 Task: Add Nature's Way Efa Gold Epo 1300 Mg to the cart.
Action: Mouse moved to (298, 142)
Screenshot: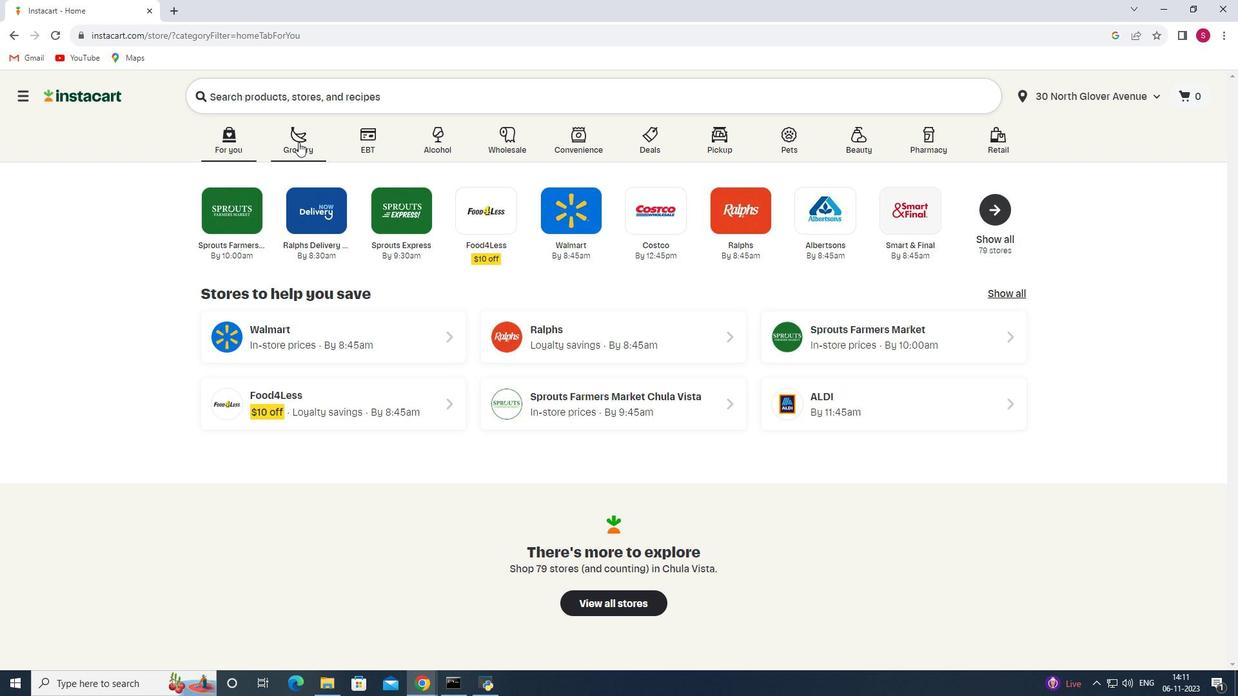 
Action: Mouse pressed left at (298, 142)
Screenshot: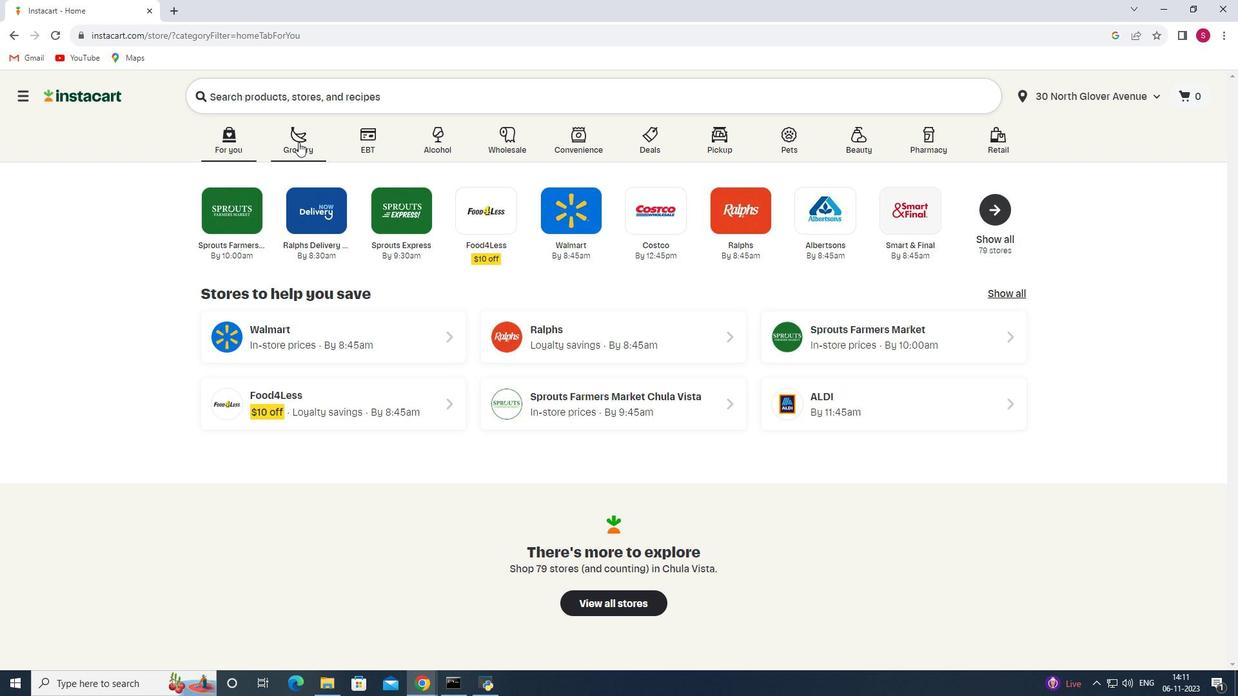 
Action: Mouse moved to (323, 360)
Screenshot: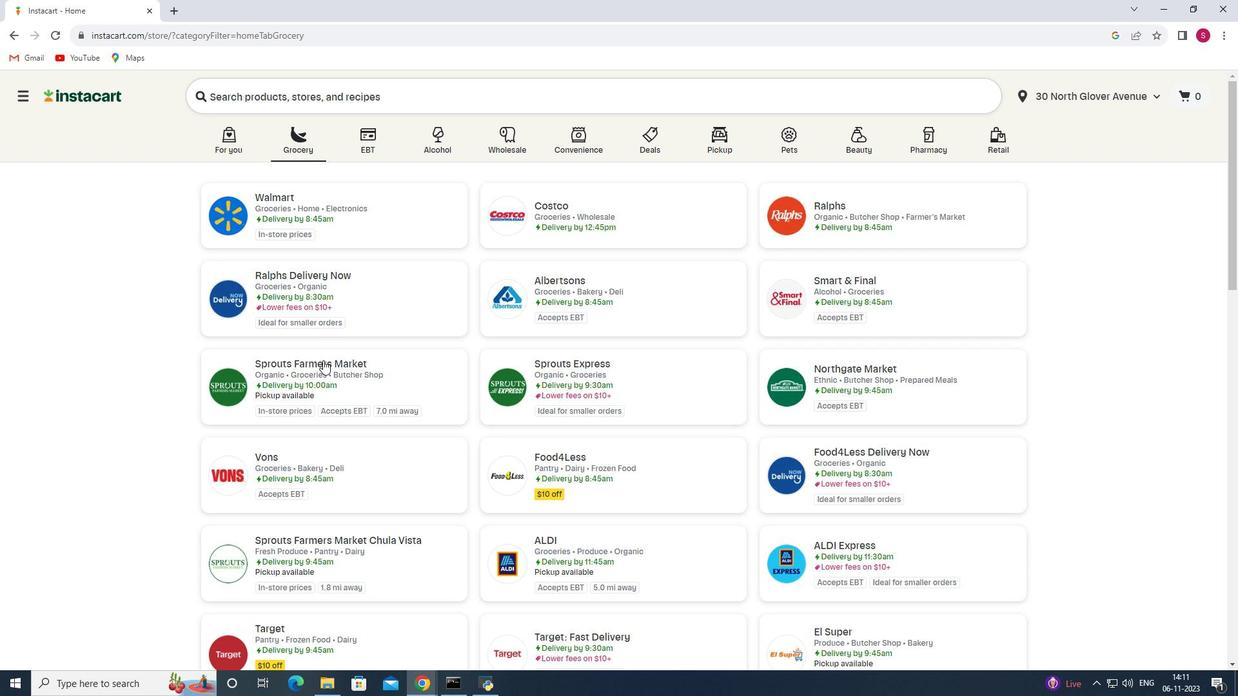 
Action: Mouse pressed left at (323, 360)
Screenshot: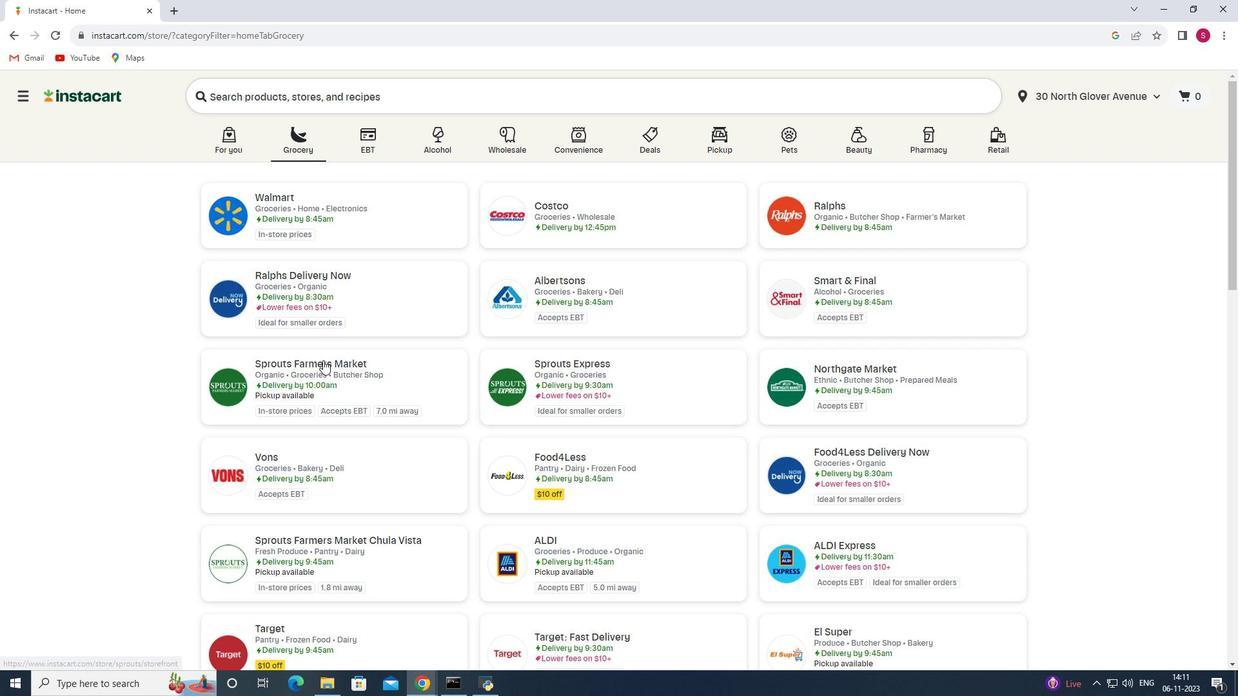 
Action: Mouse moved to (56, 414)
Screenshot: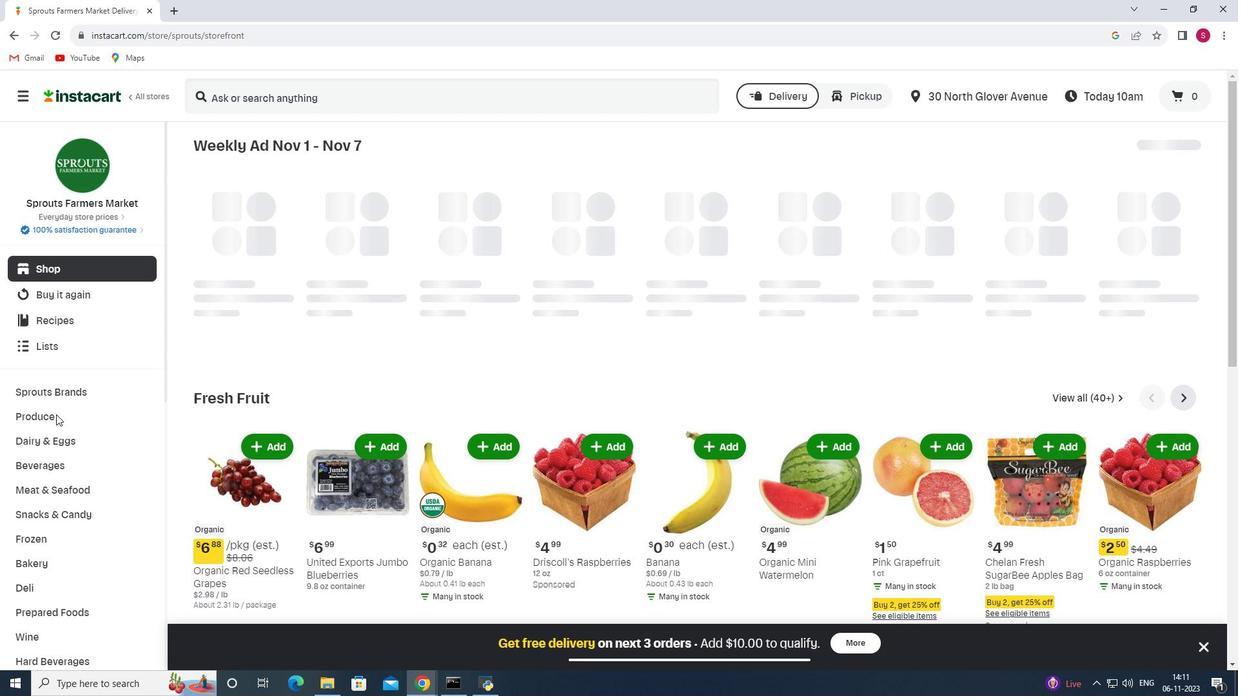 
Action: Mouse scrolled (56, 413) with delta (0, 0)
Screenshot: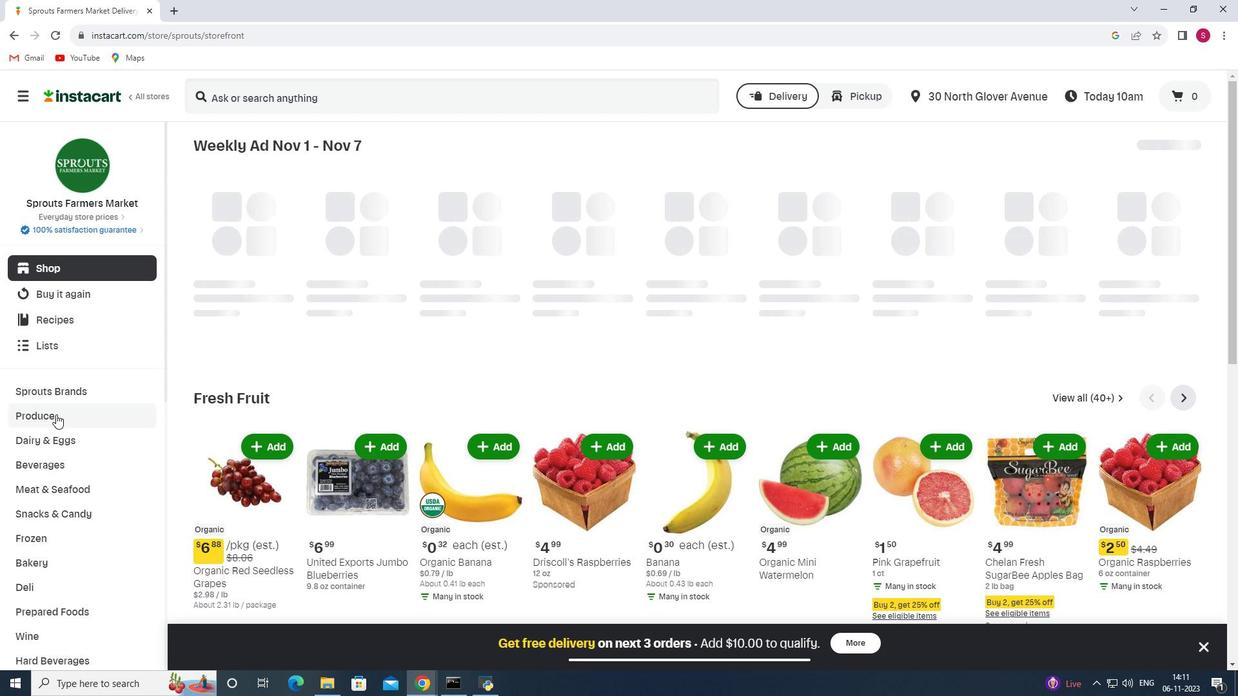 
Action: Mouse scrolled (56, 413) with delta (0, 0)
Screenshot: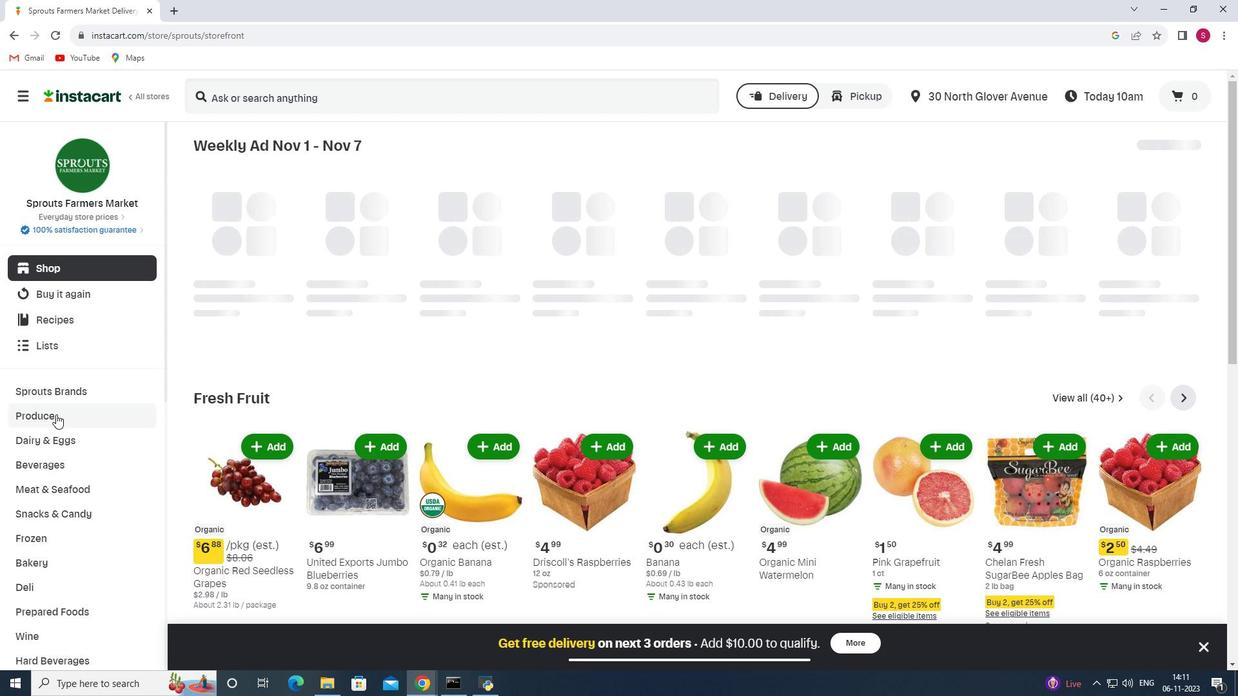 
Action: Mouse scrolled (56, 413) with delta (0, 0)
Screenshot: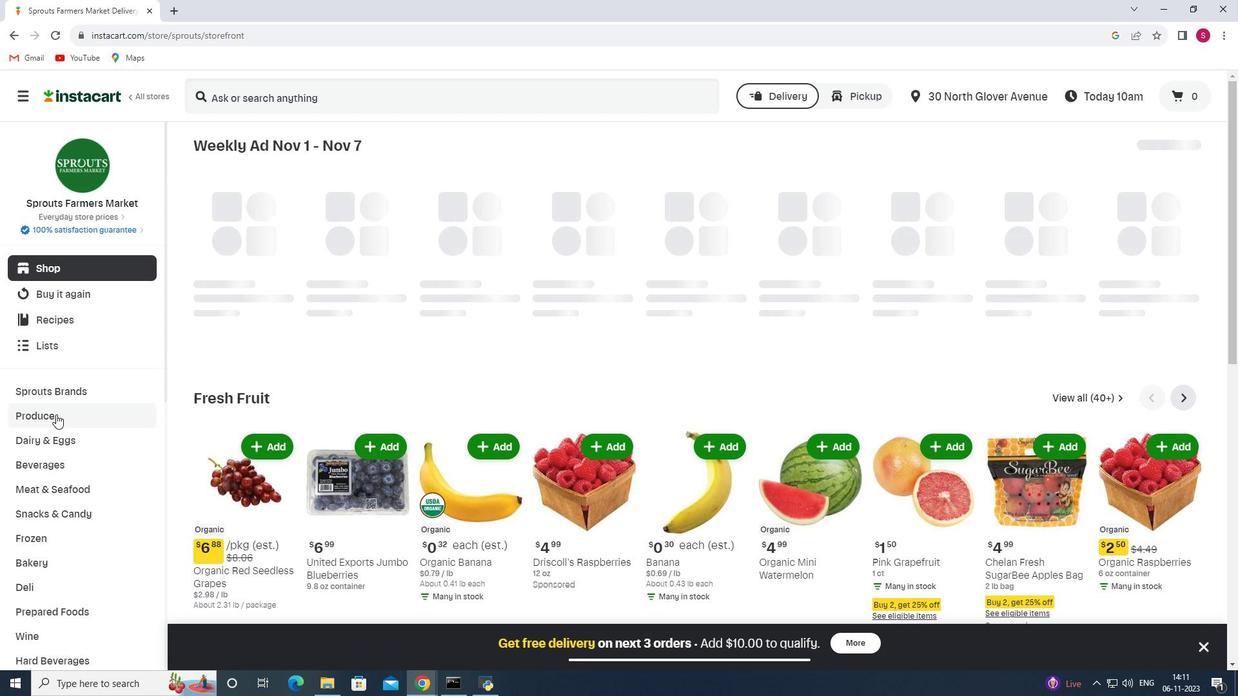 
Action: Mouse scrolled (56, 413) with delta (0, 0)
Screenshot: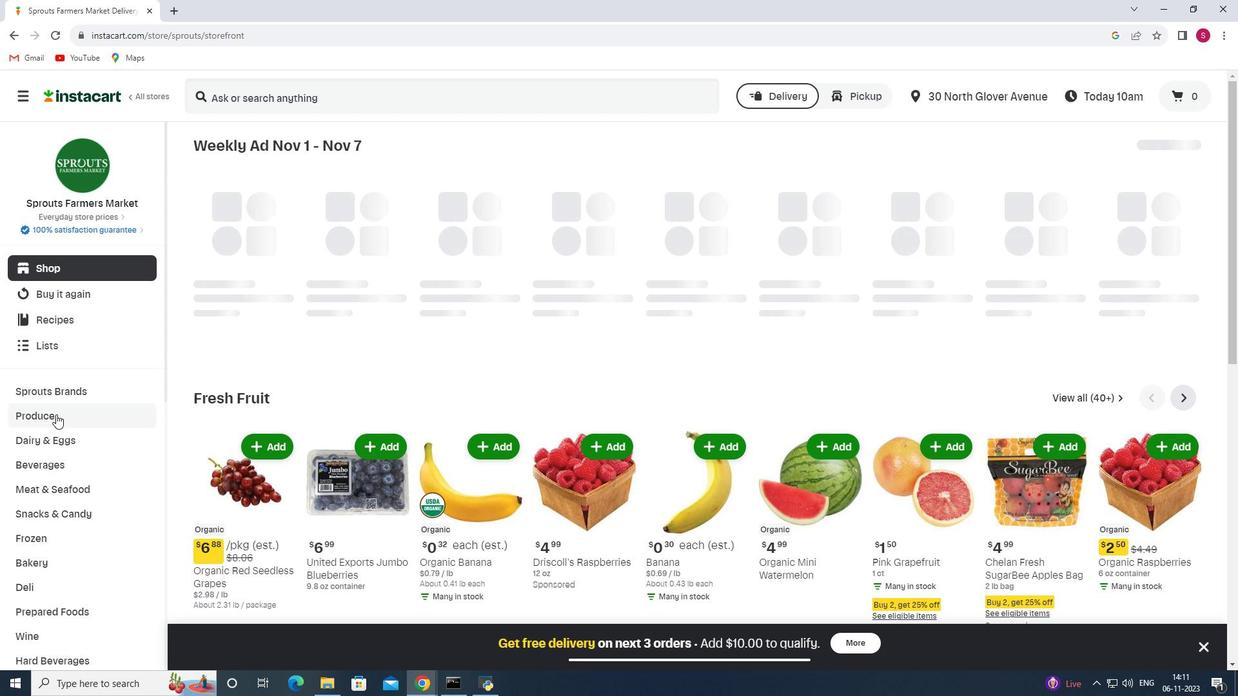 
Action: Mouse scrolled (56, 413) with delta (0, 0)
Screenshot: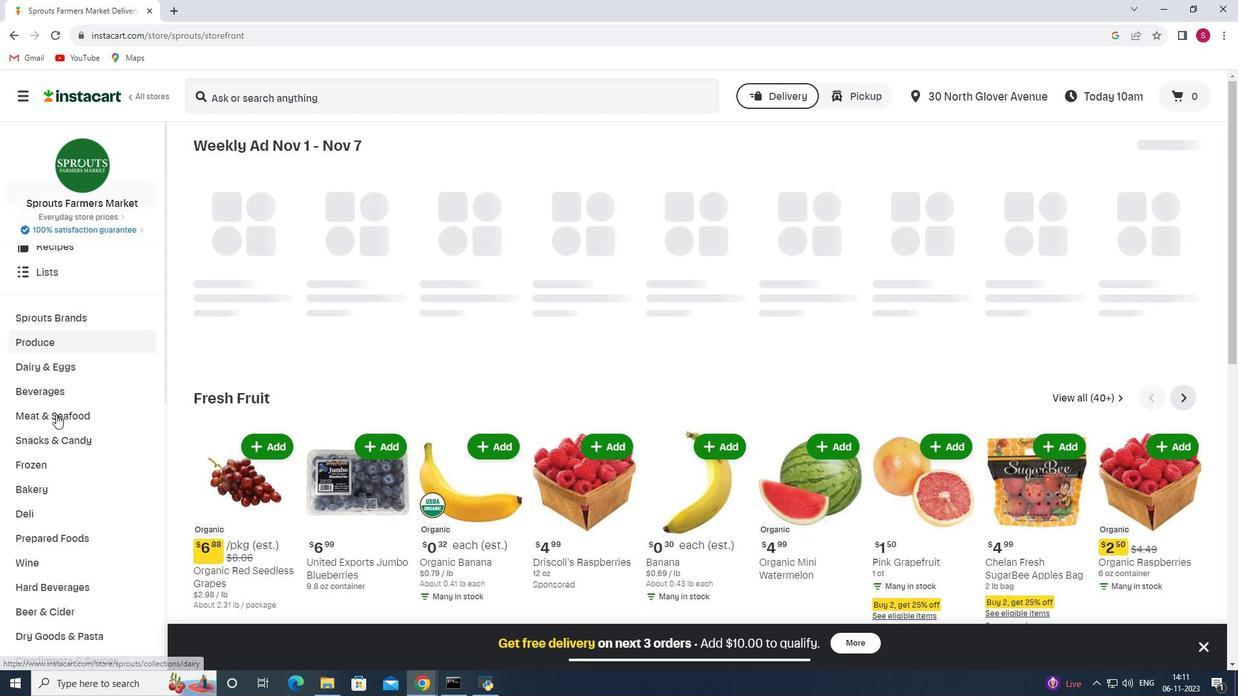 
Action: Mouse scrolled (56, 413) with delta (0, 0)
Screenshot: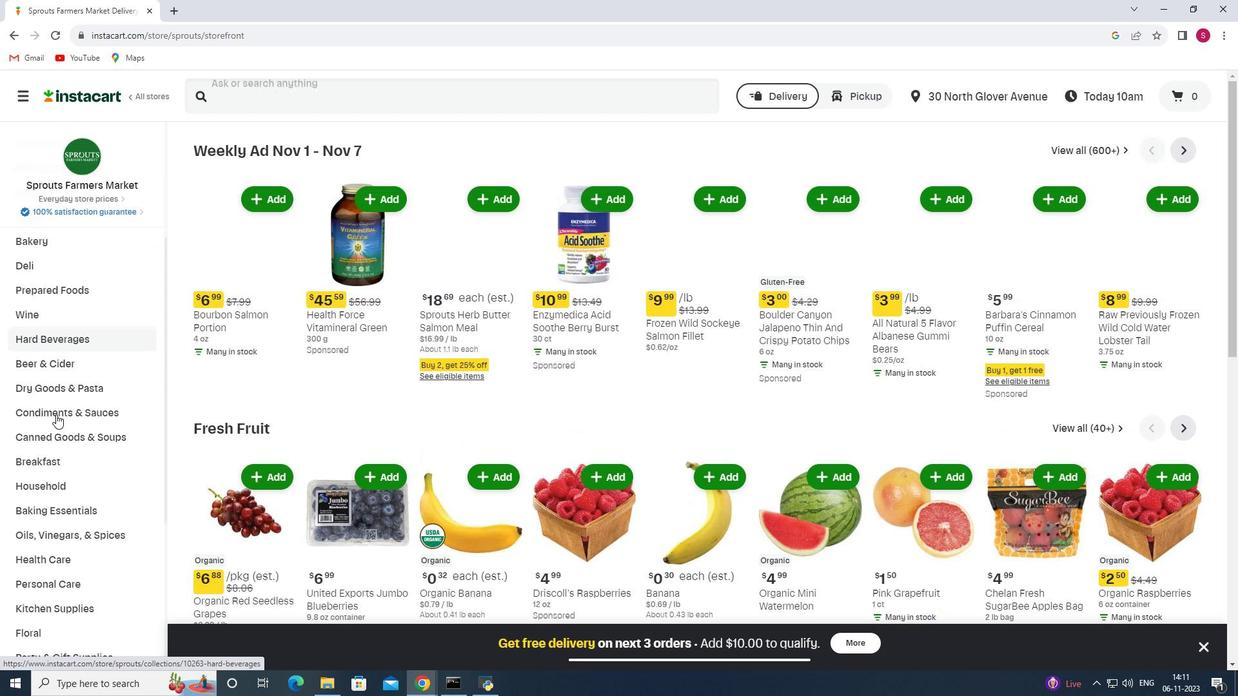 
Action: Mouse scrolled (56, 413) with delta (0, 0)
Screenshot: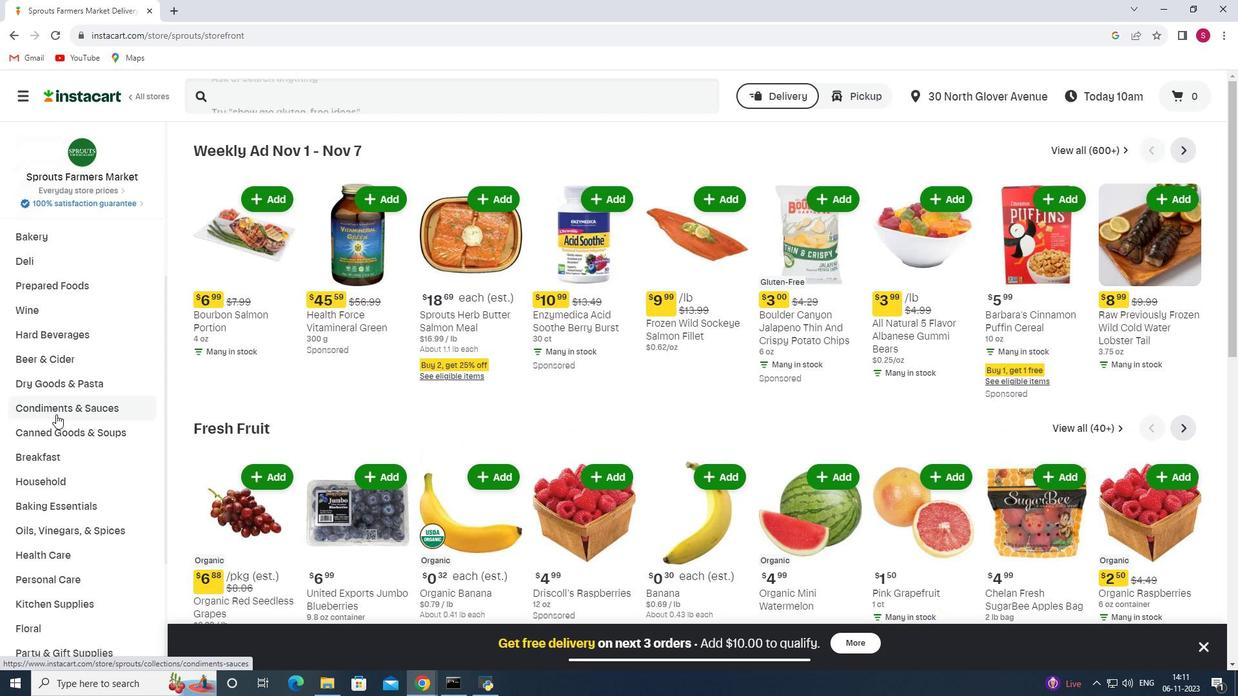 
Action: Mouse scrolled (56, 413) with delta (0, 0)
Screenshot: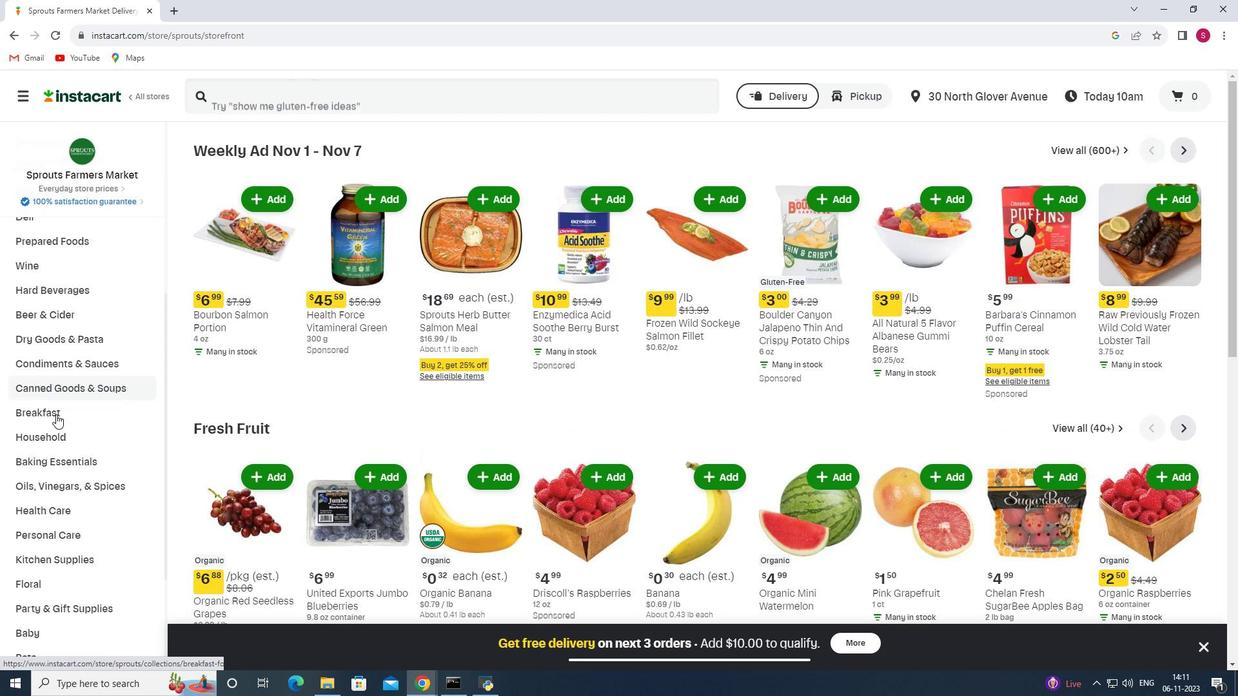 
Action: Mouse moved to (62, 412)
Screenshot: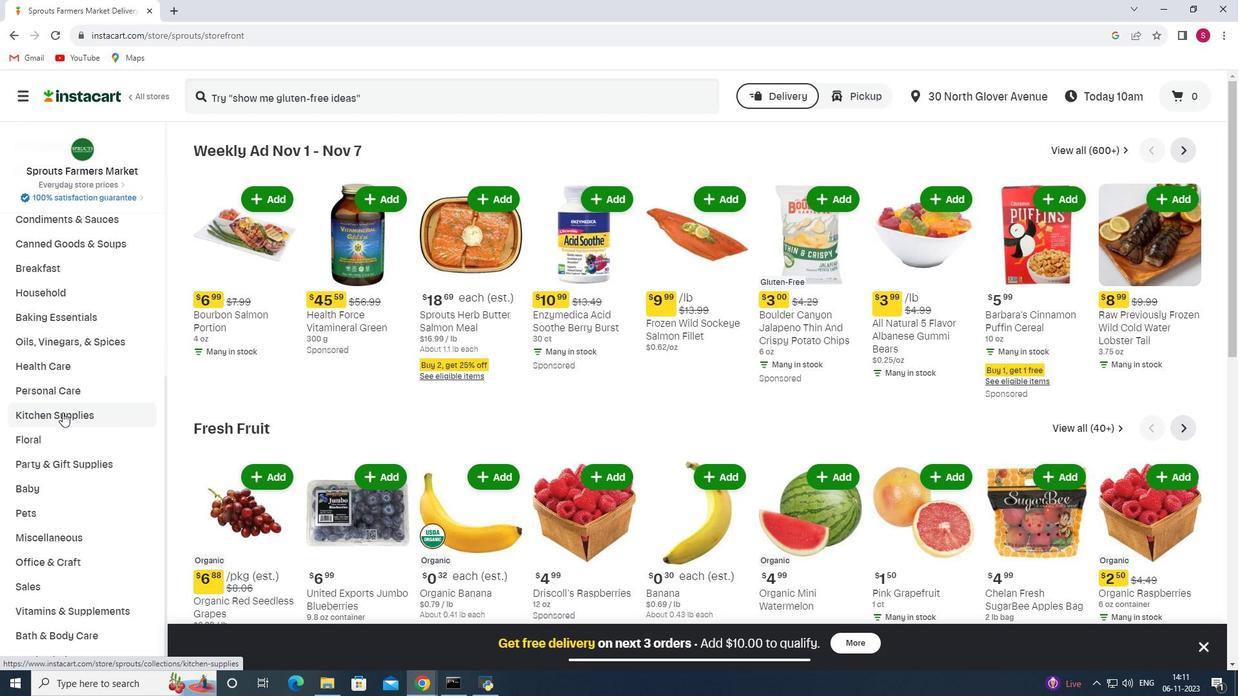
Action: Mouse scrolled (62, 412) with delta (0, 0)
Screenshot: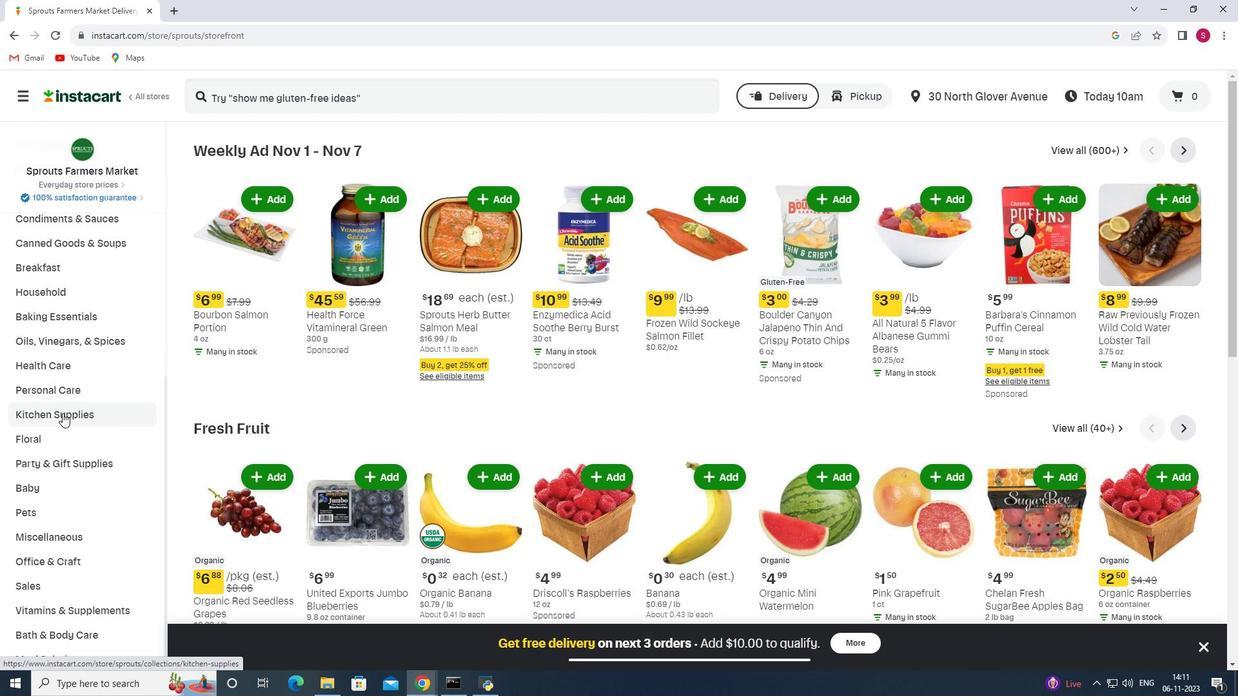 
Action: Mouse moved to (62, 413)
Screenshot: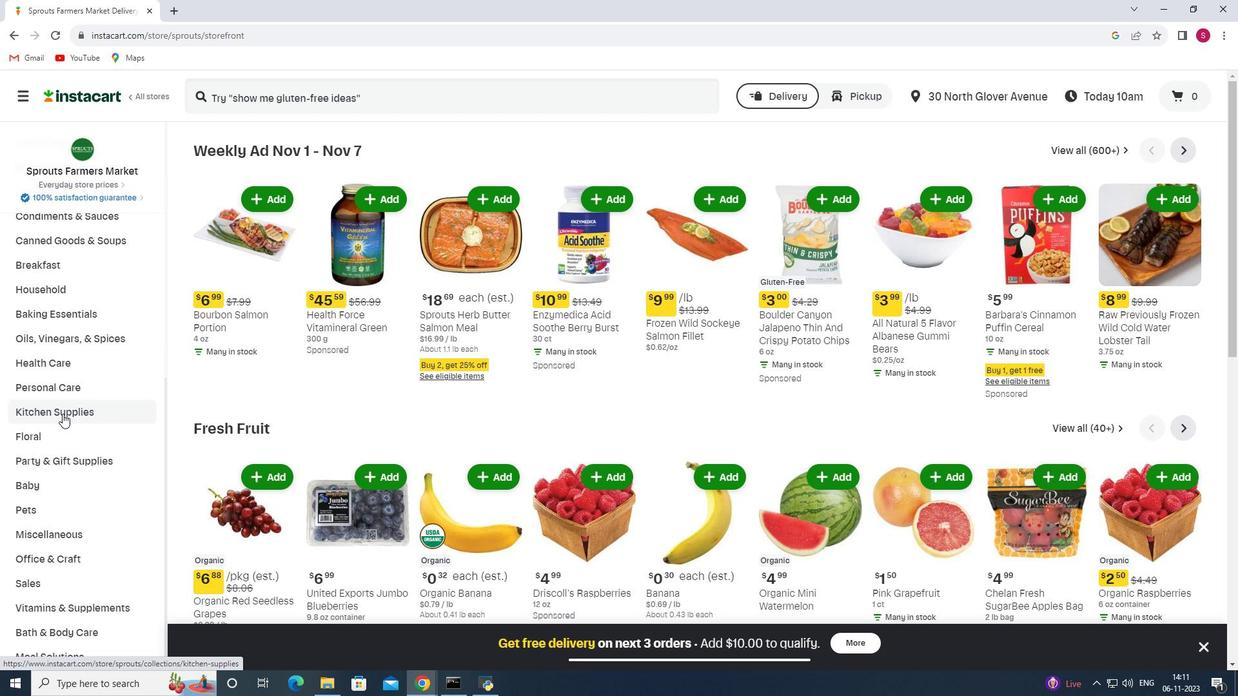 
Action: Mouse scrolled (62, 413) with delta (0, 0)
Screenshot: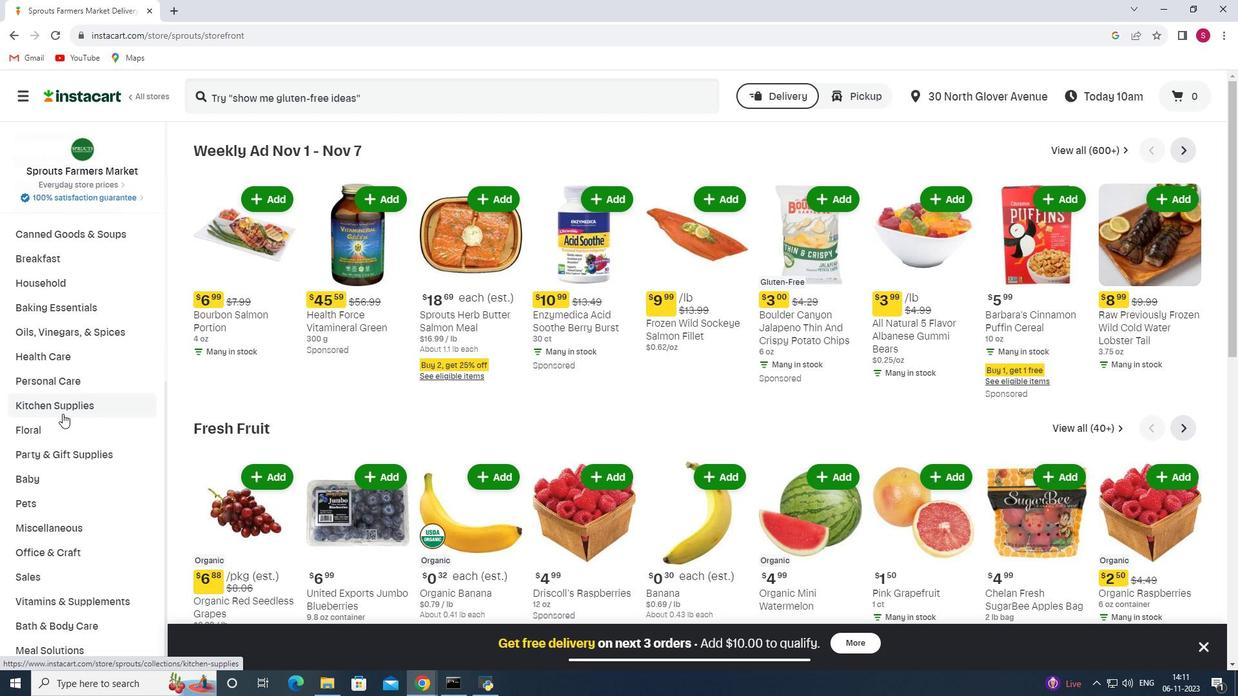 
Action: Mouse moved to (52, 355)
Screenshot: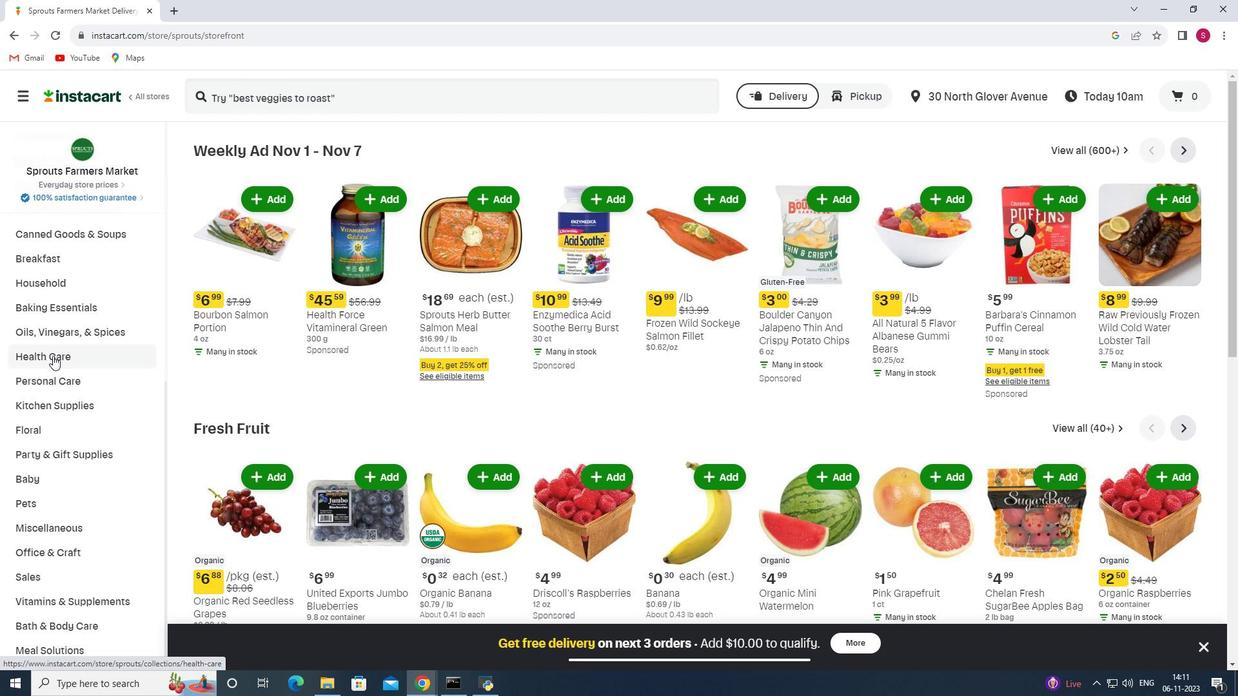 
Action: Mouse pressed left at (52, 355)
Screenshot: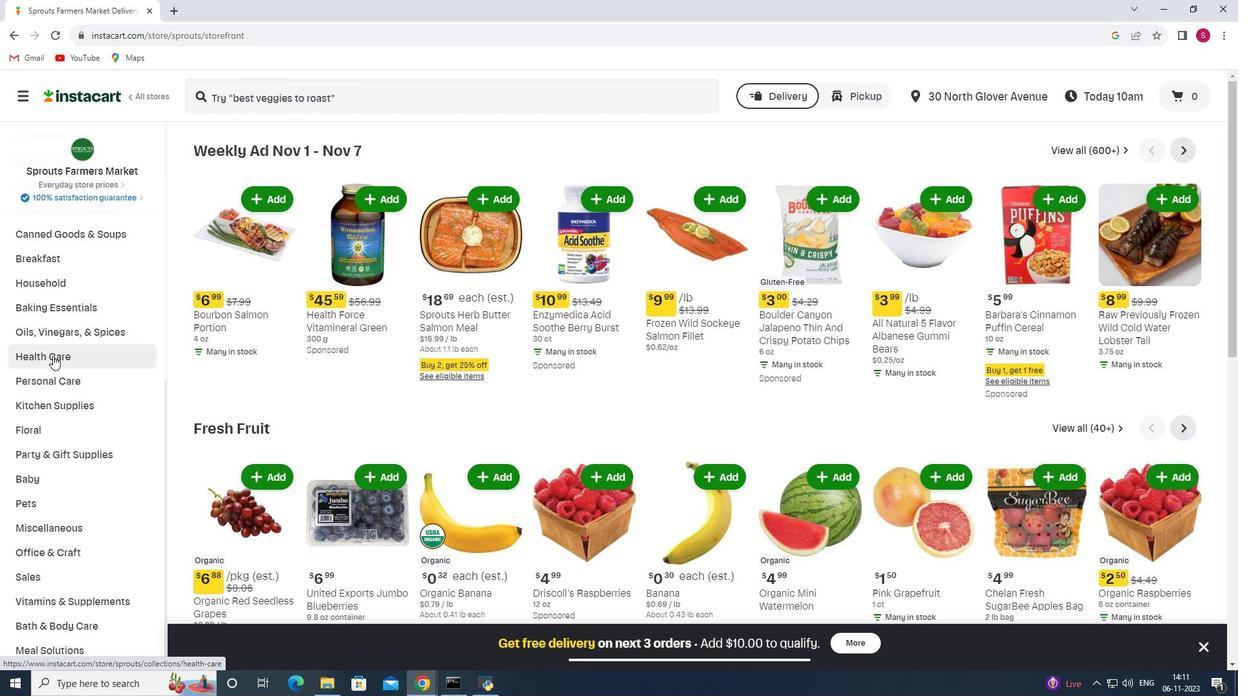 
Action: Mouse moved to (395, 181)
Screenshot: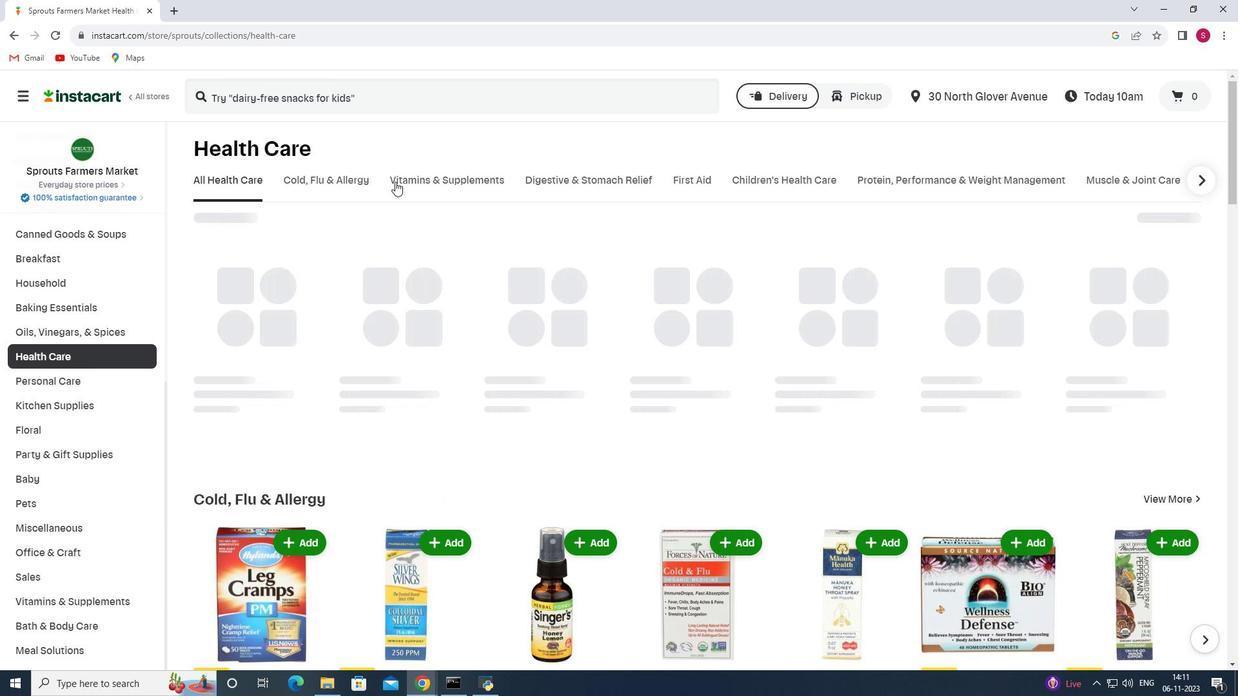 
Action: Mouse pressed left at (395, 181)
Screenshot: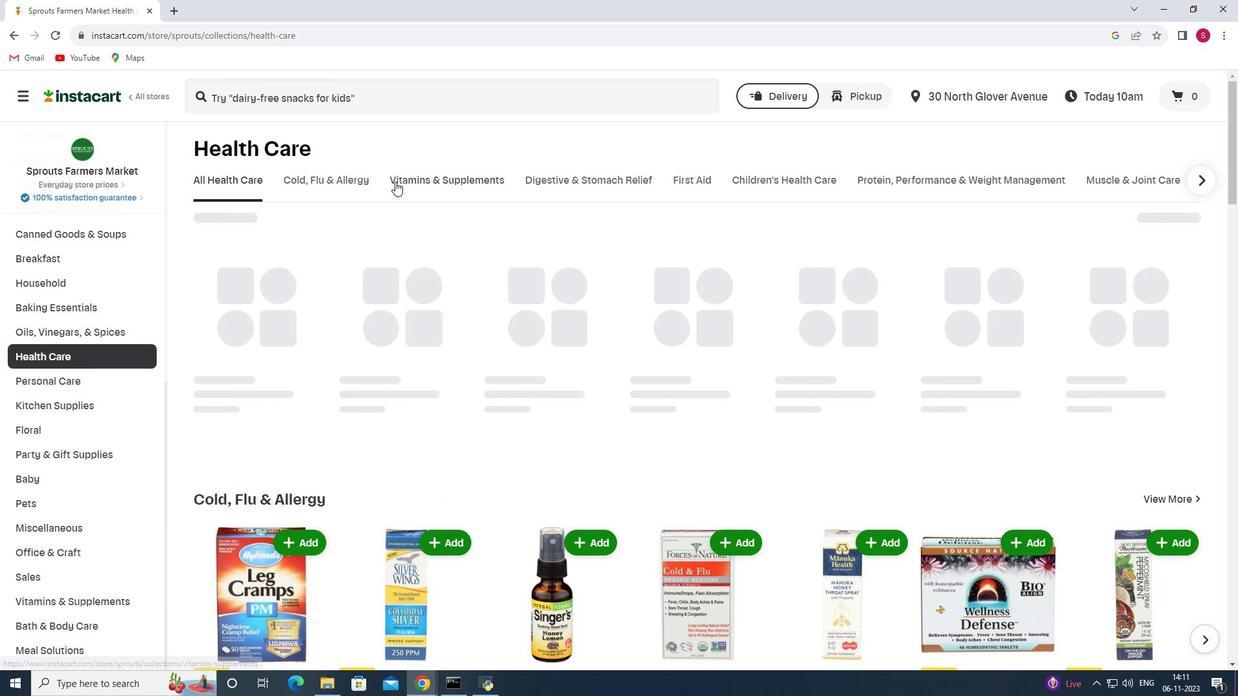 
Action: Mouse moved to (923, 250)
Screenshot: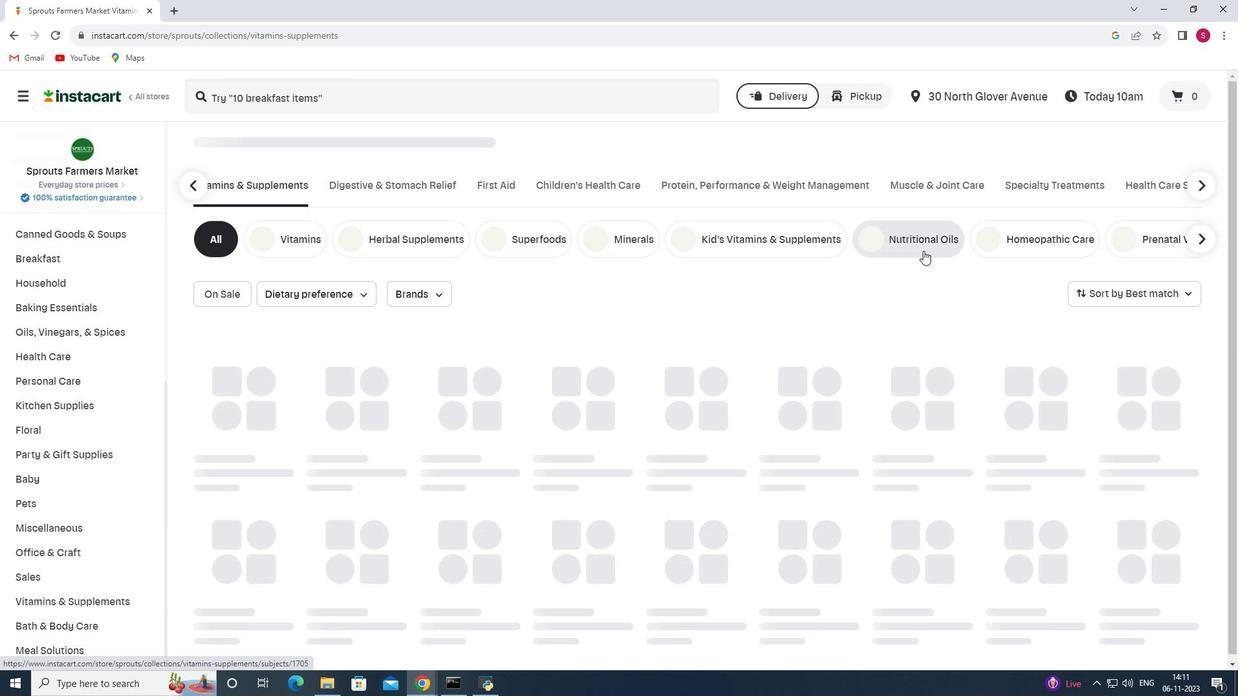 
Action: Mouse pressed left at (923, 250)
Screenshot: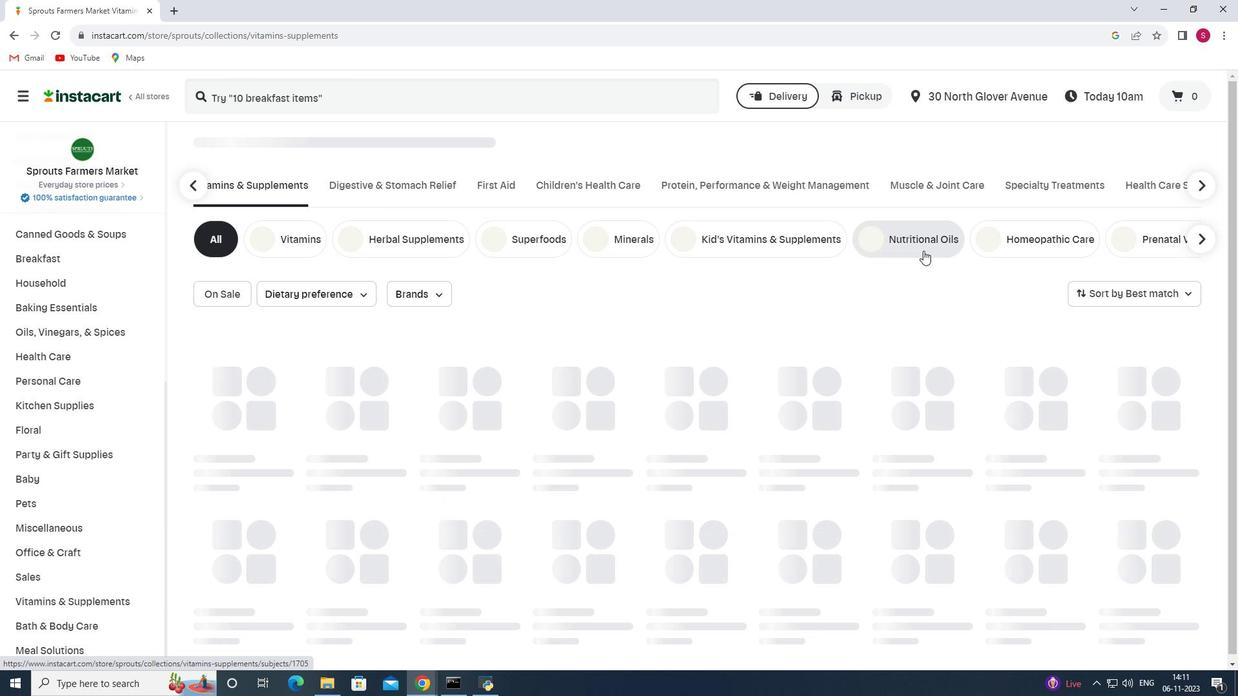
Action: Mouse moved to (250, 98)
Screenshot: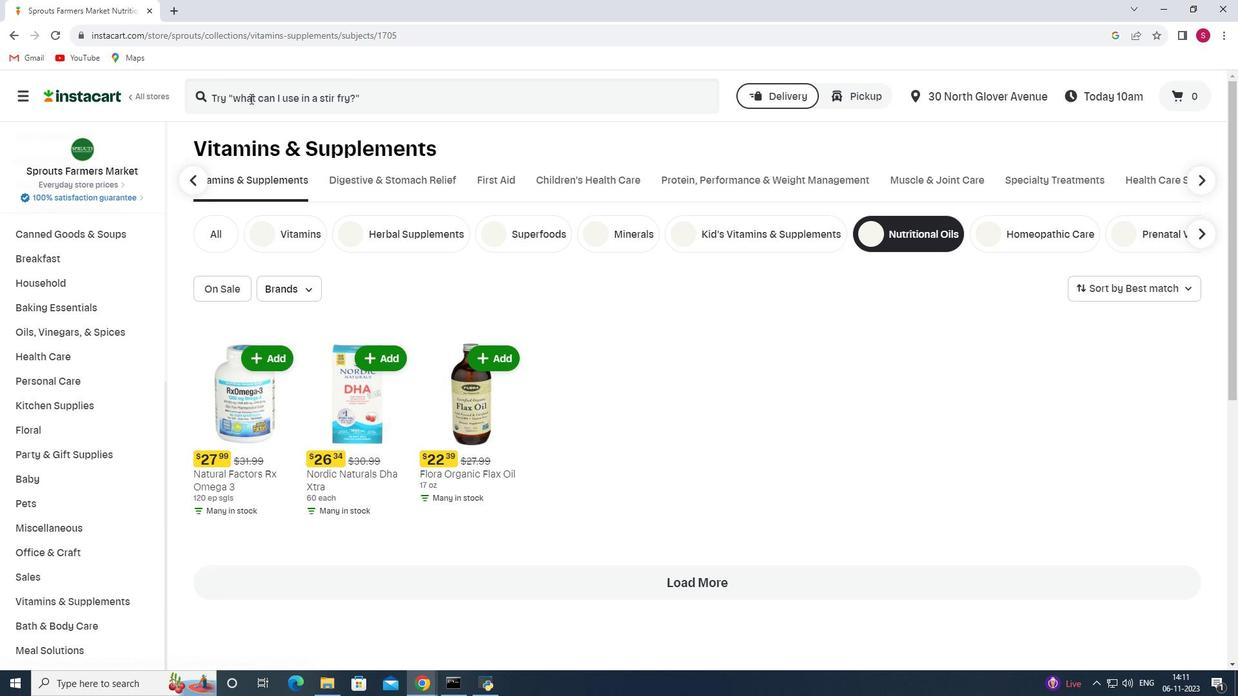 
Action: Mouse pressed left at (250, 98)
Screenshot: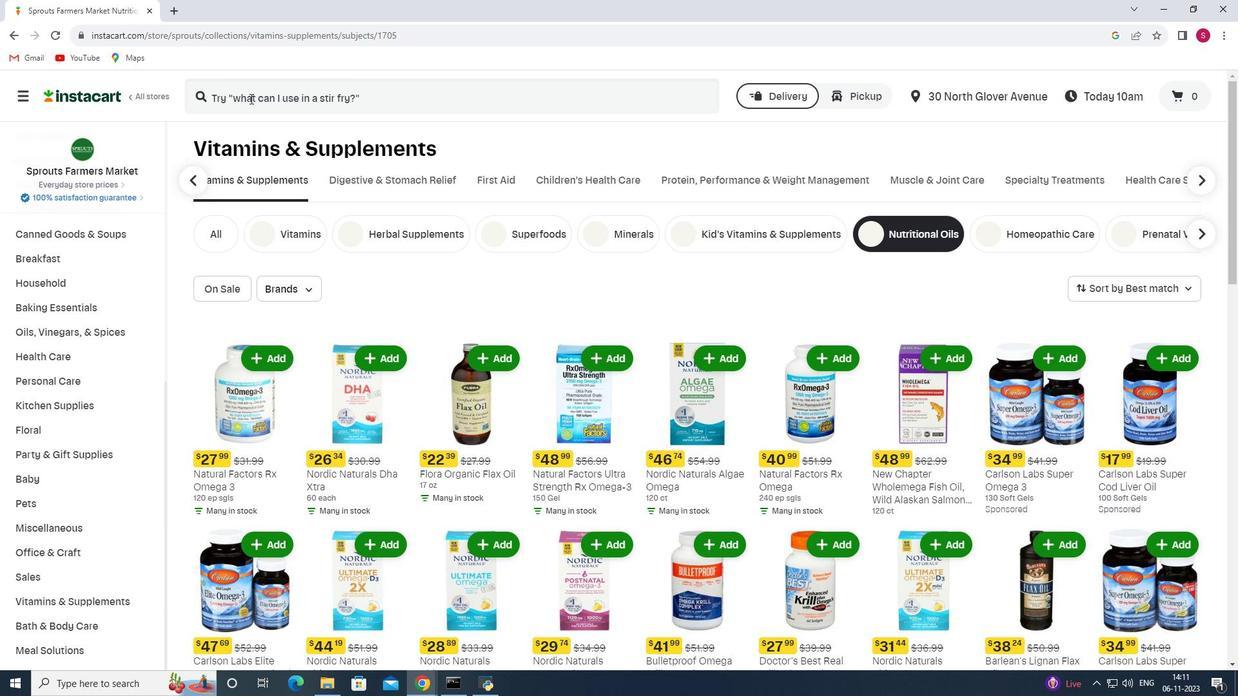 
Action: Key pressed <Key.shift>Nature's<Key.space><Key.shift>Way<Key.space><Key.shift>Efa<Key.space><Key.shift>Gold<Key.space><Key.shift>Epo<Key.space>1300<Key.space><Key.shift>Mg<Key.enter>
Screenshot: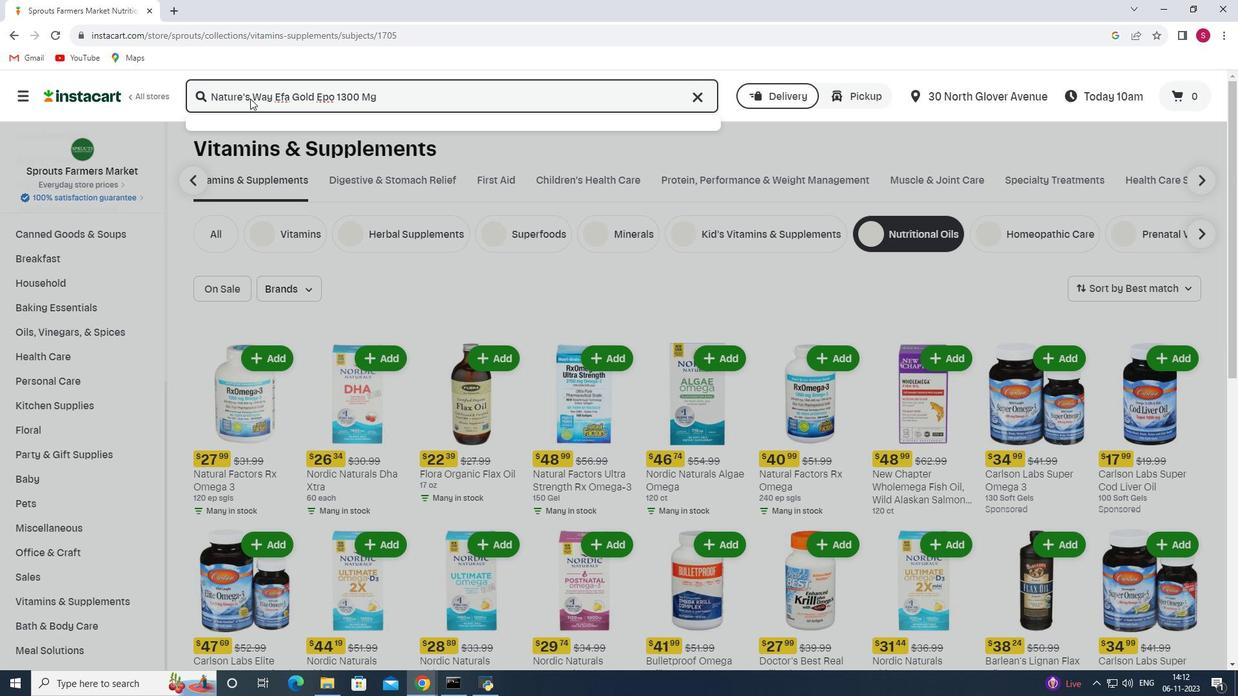 
Action: Mouse moved to (276, 199)
Screenshot: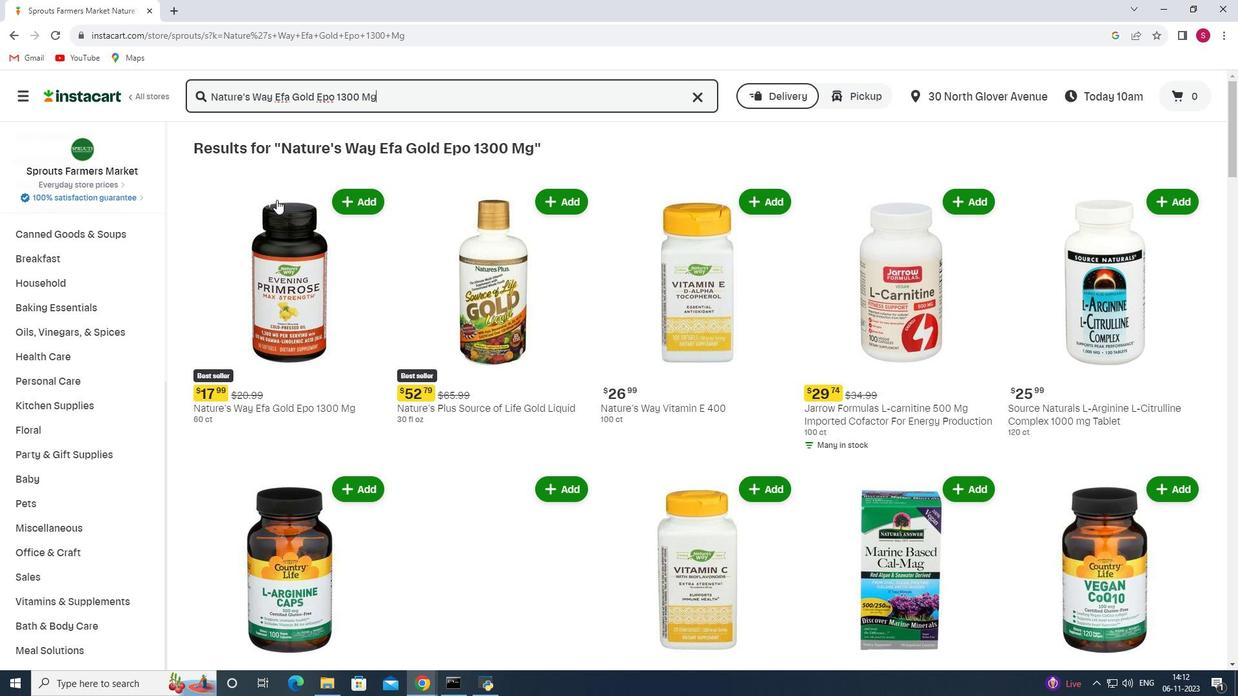 
Action: Mouse scrolled (276, 199) with delta (0, 0)
Screenshot: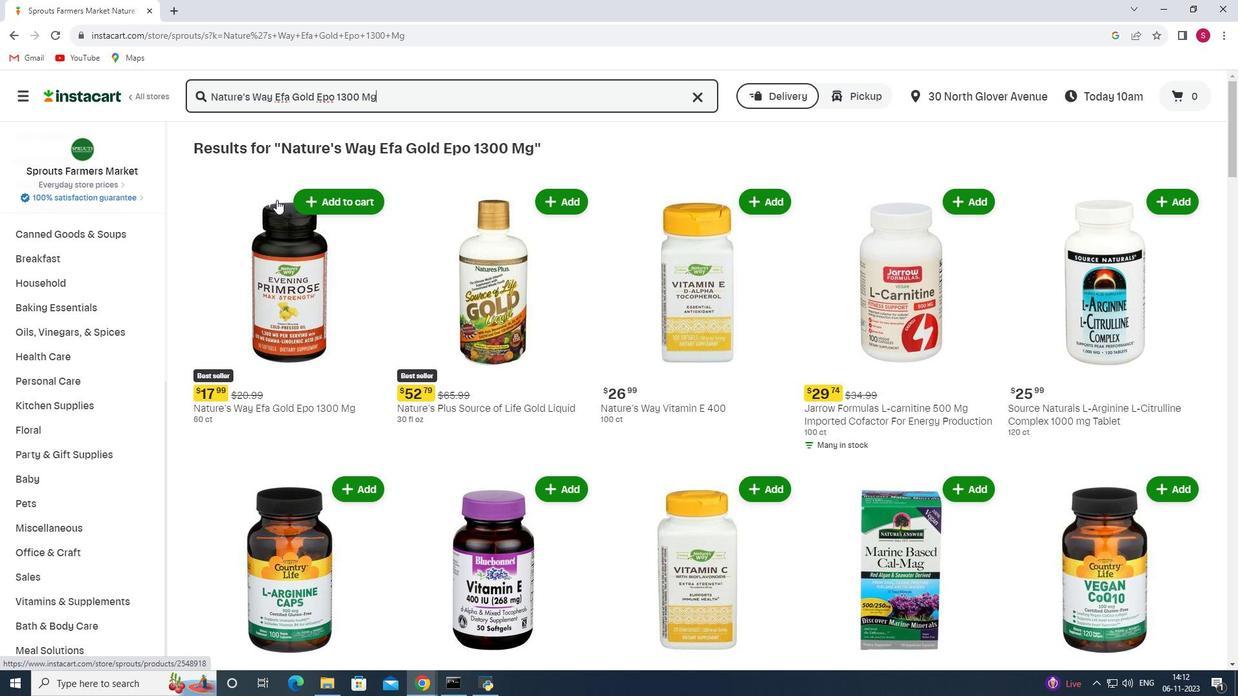 
Action: Mouse moved to (337, 130)
Screenshot: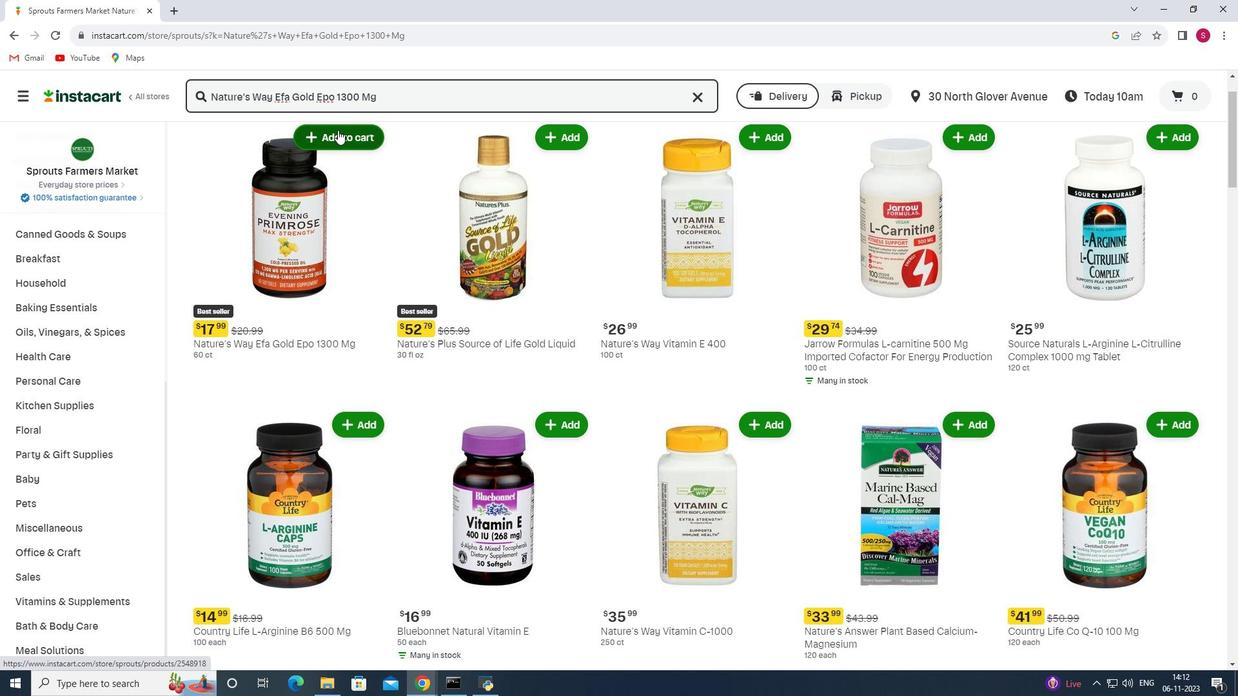 
Action: Mouse pressed left at (337, 130)
Screenshot: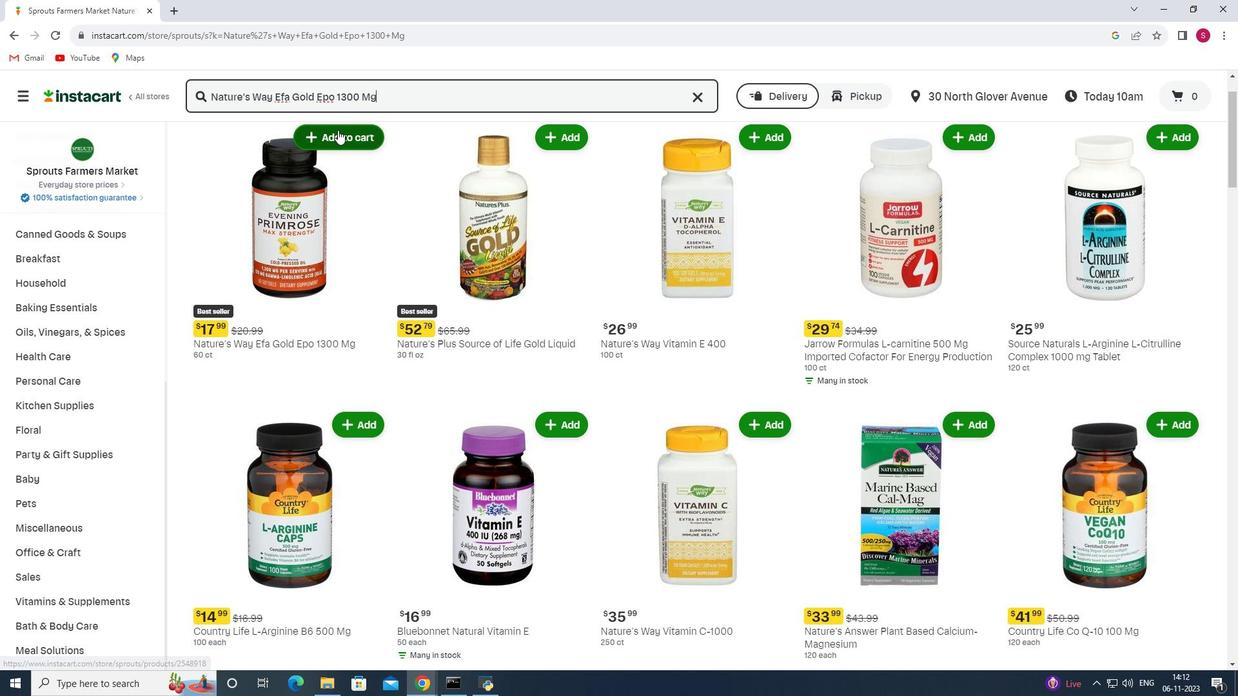
